 Task: Add the task  Fix issue causing database deadlock on high traffic pages to the section Change Management Sprint in the project TranslateForge and add a Due Date to the respective task as 2024/04/27.
Action: Mouse moved to (567, 350)
Screenshot: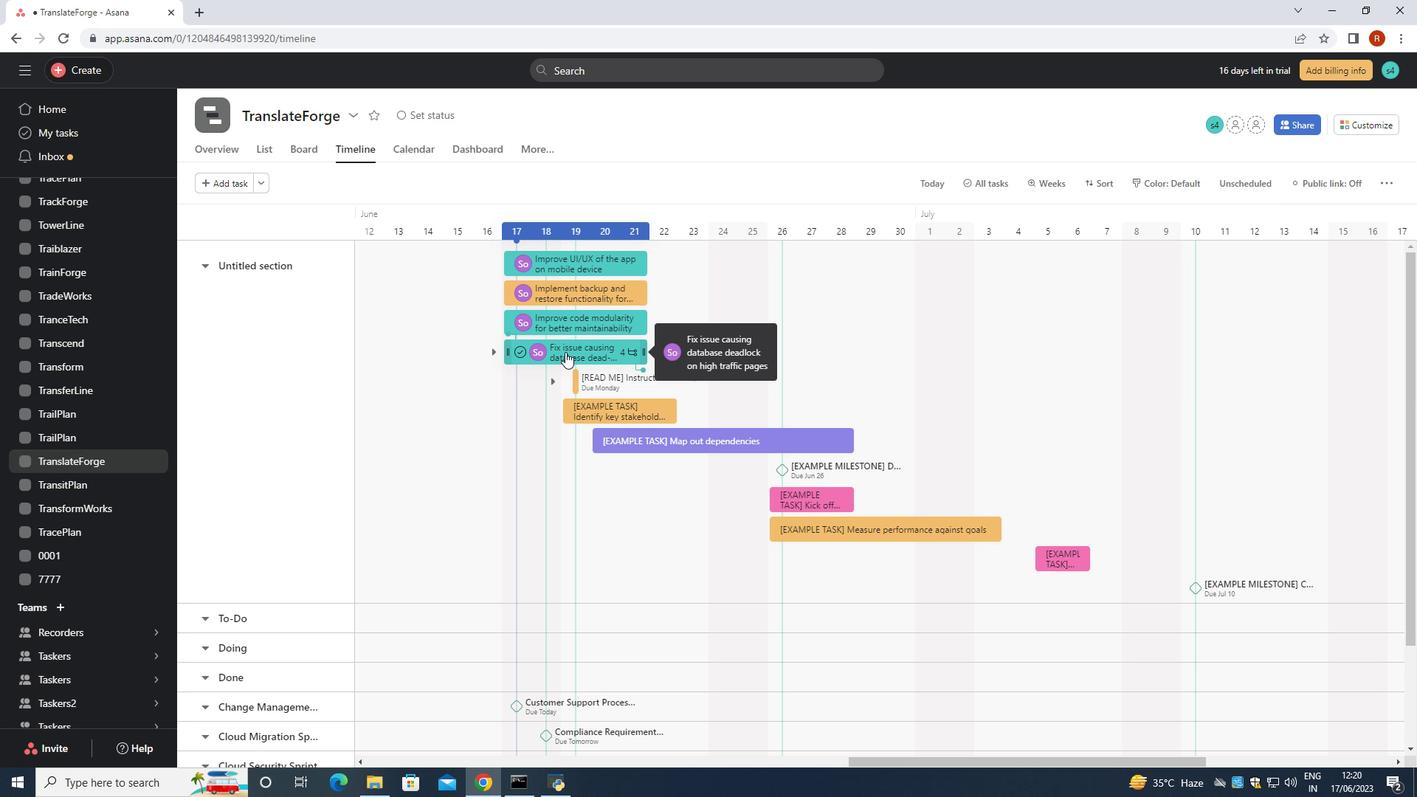 
Action: Mouse pressed left at (567, 350)
Screenshot: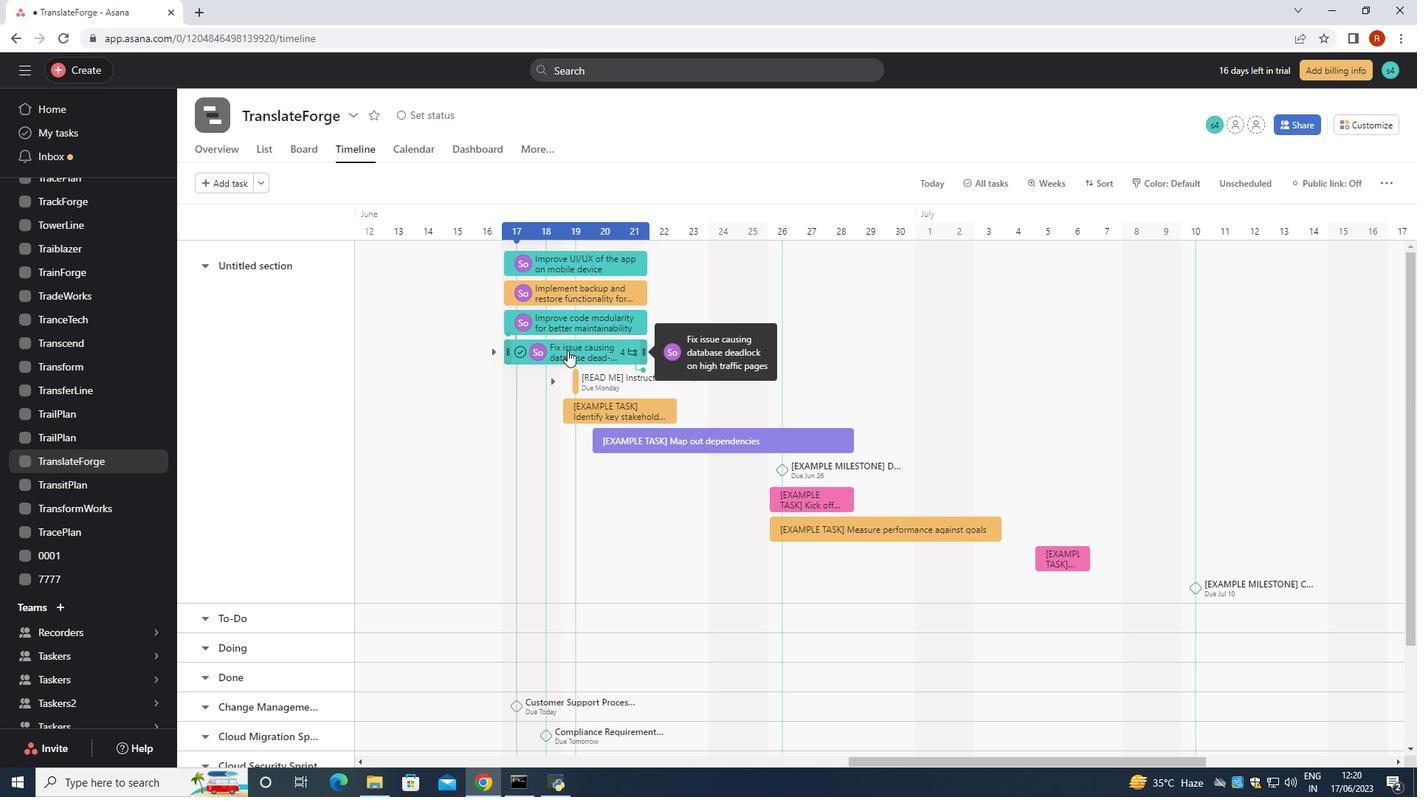 
Action: Mouse moved to (1163, 342)
Screenshot: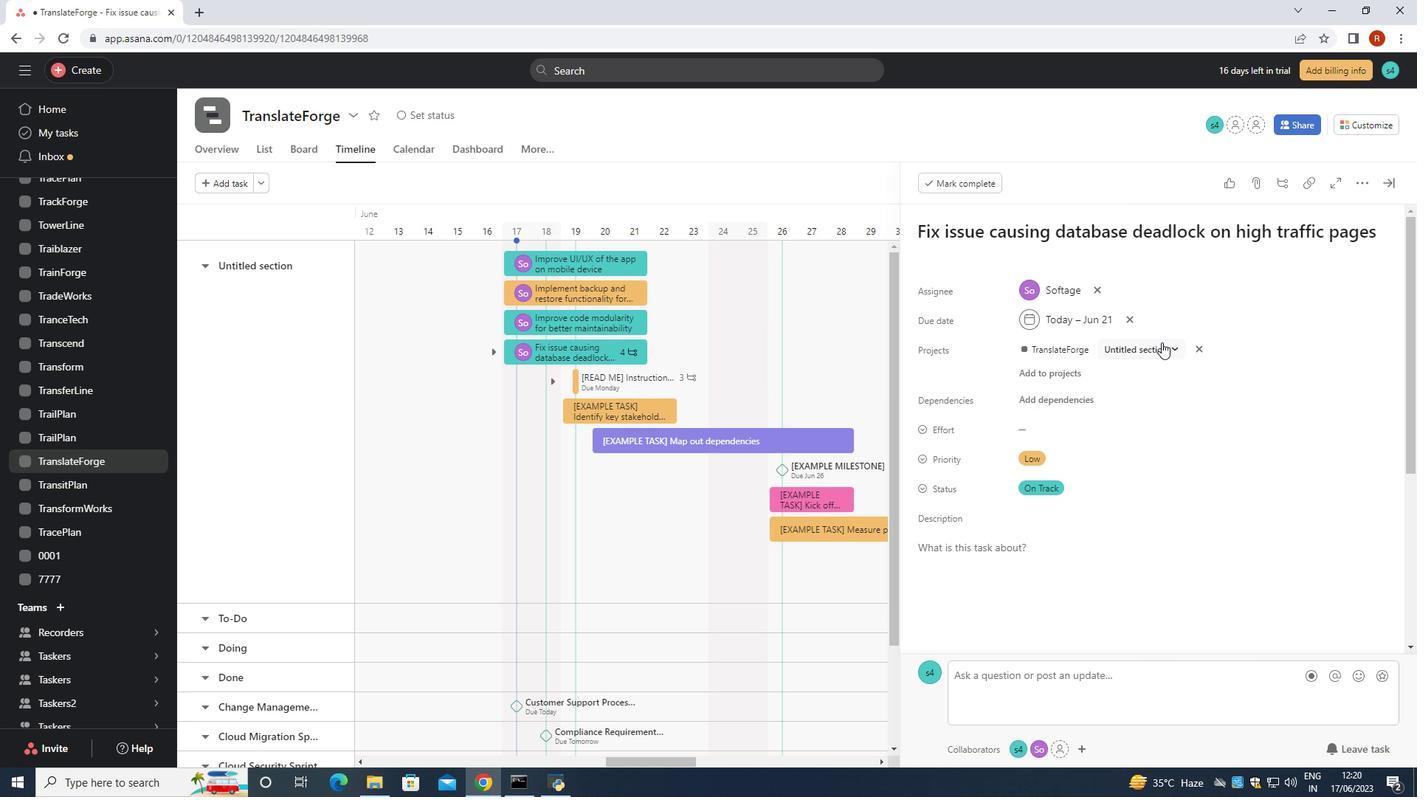 
Action: Mouse pressed left at (1163, 342)
Screenshot: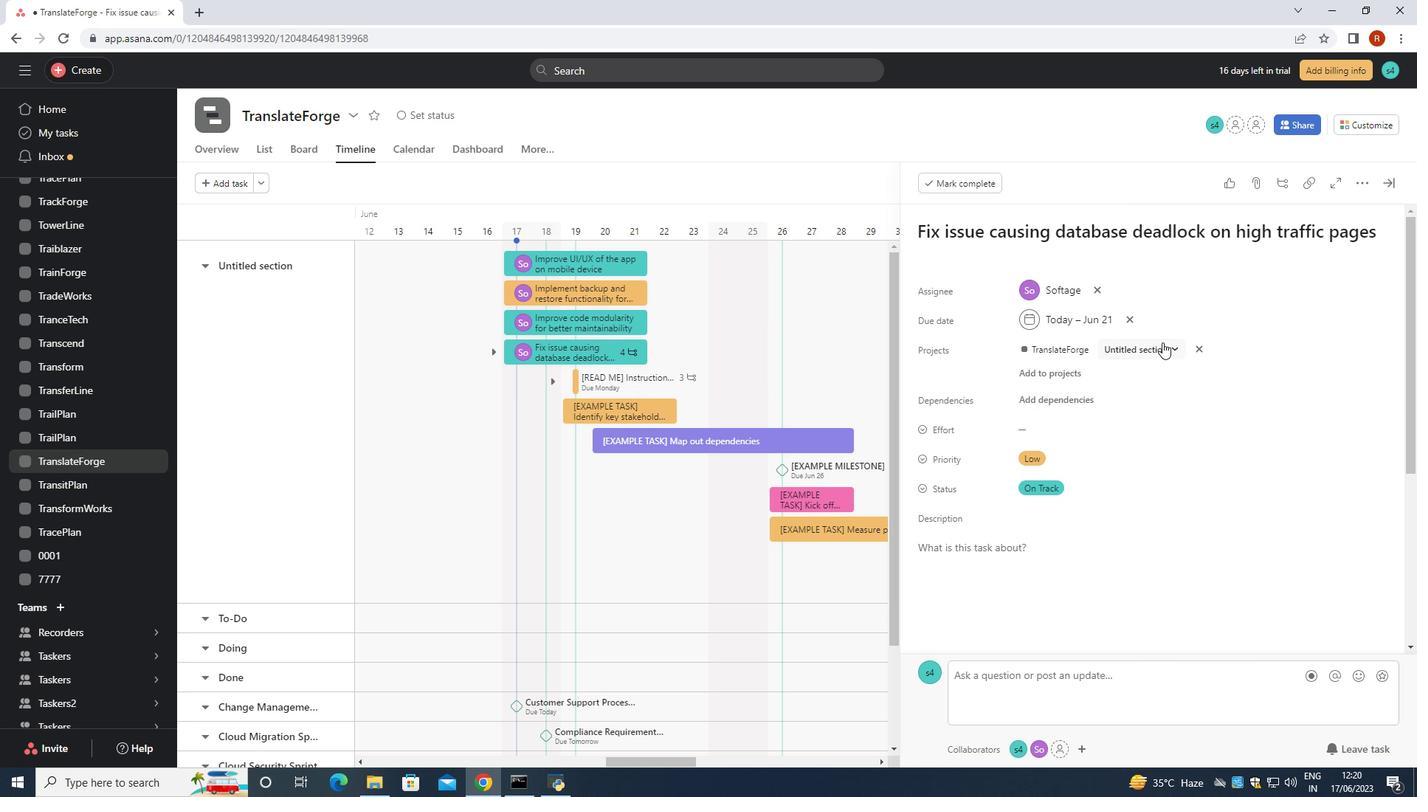 
Action: Mouse moved to (1138, 485)
Screenshot: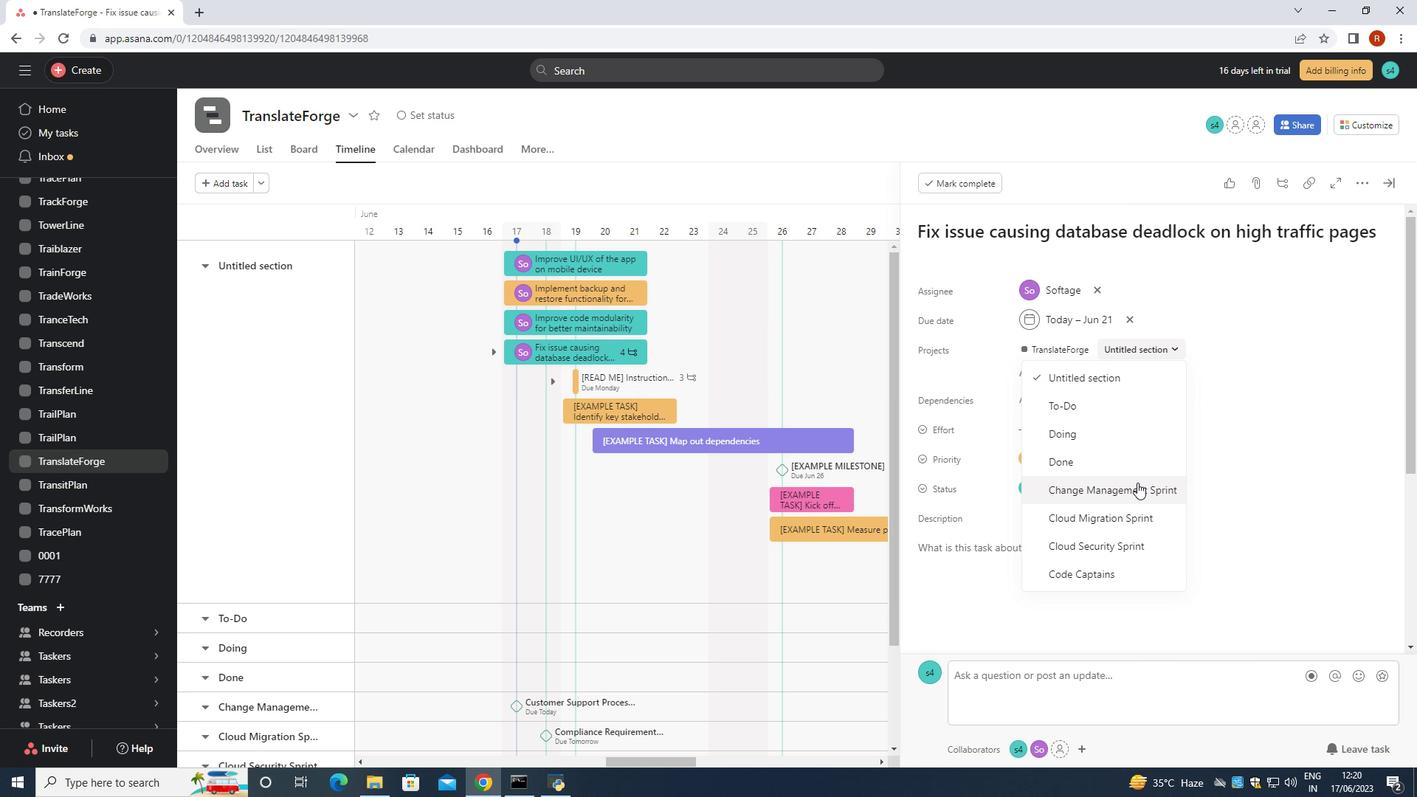 
Action: Mouse pressed left at (1138, 485)
Screenshot: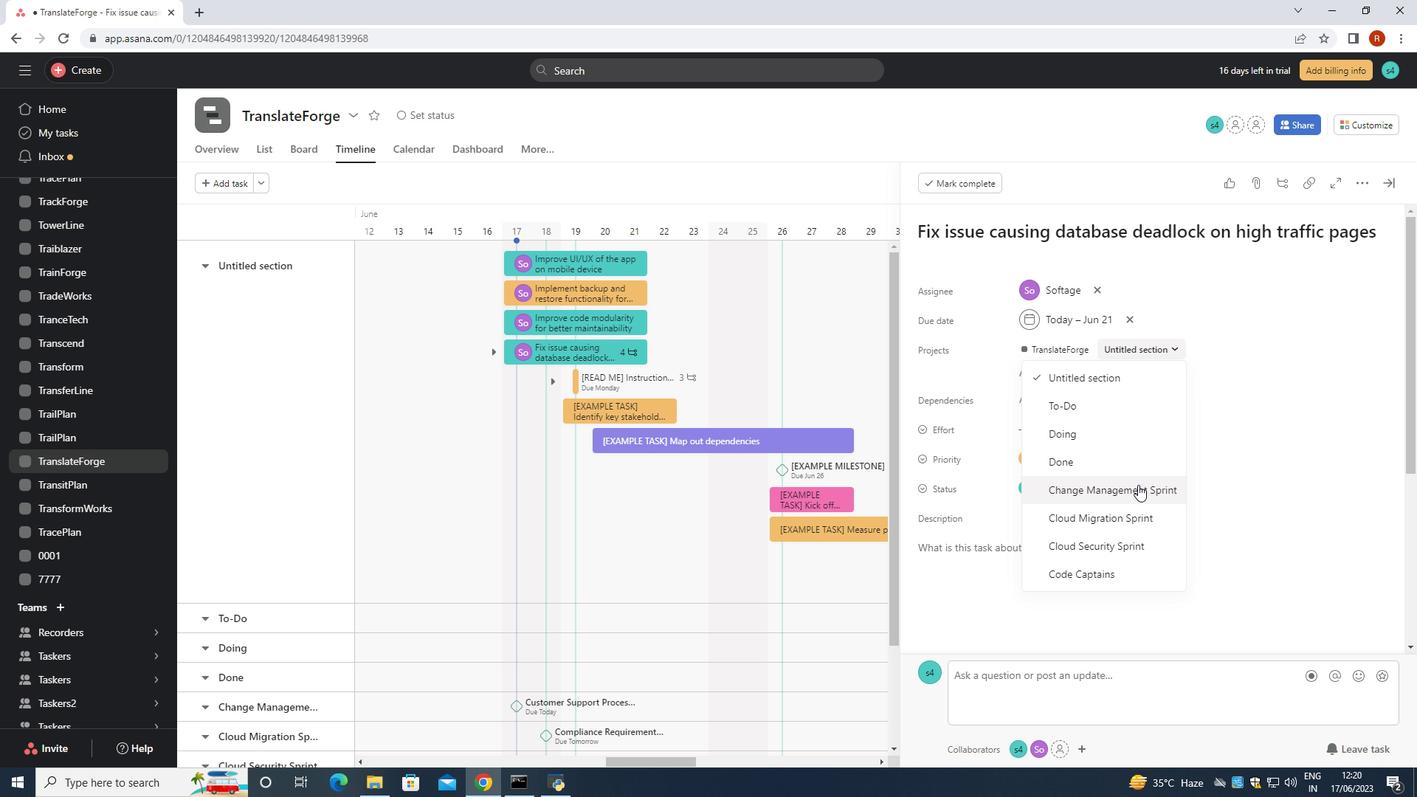 
Action: Mouse moved to (1103, 323)
Screenshot: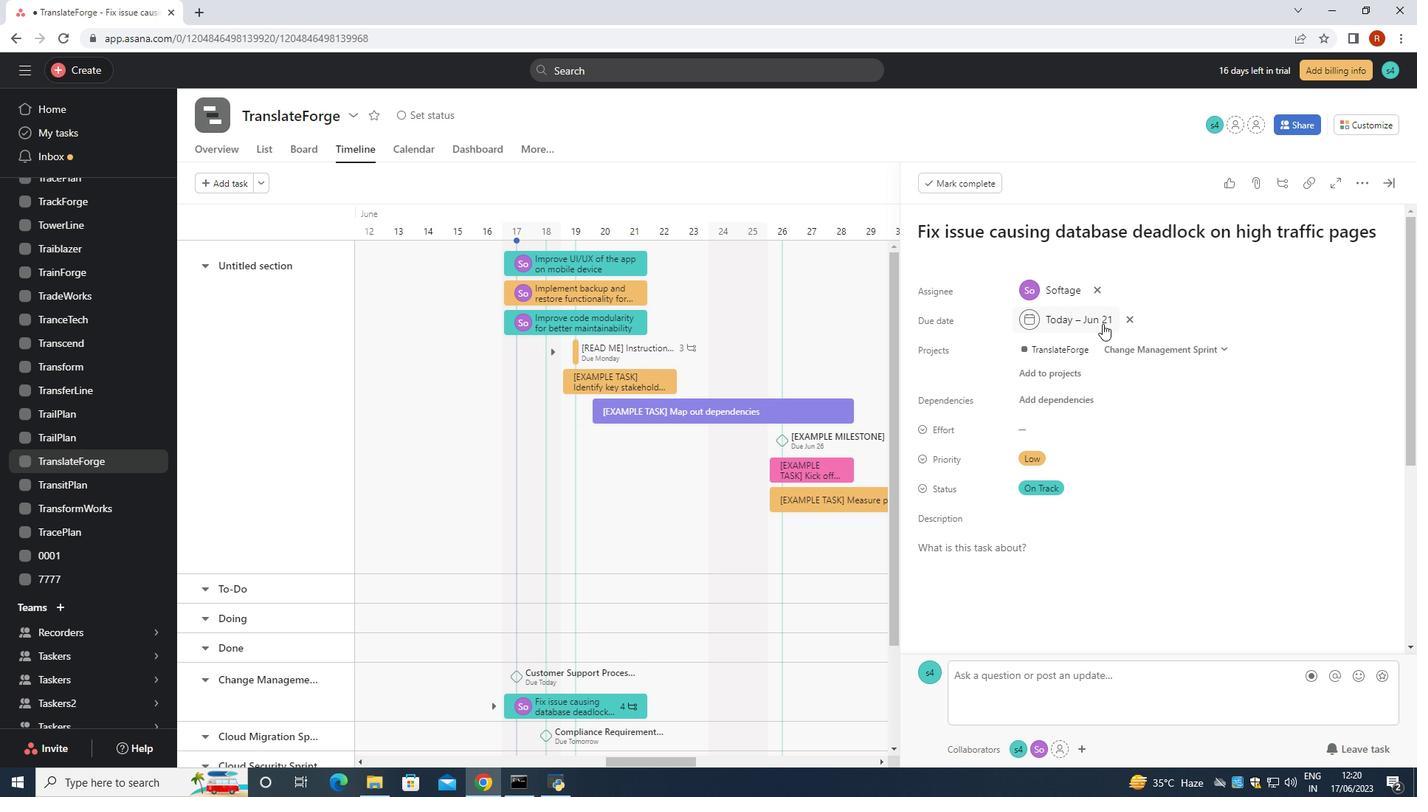 
Action: Mouse pressed left at (1103, 323)
Screenshot: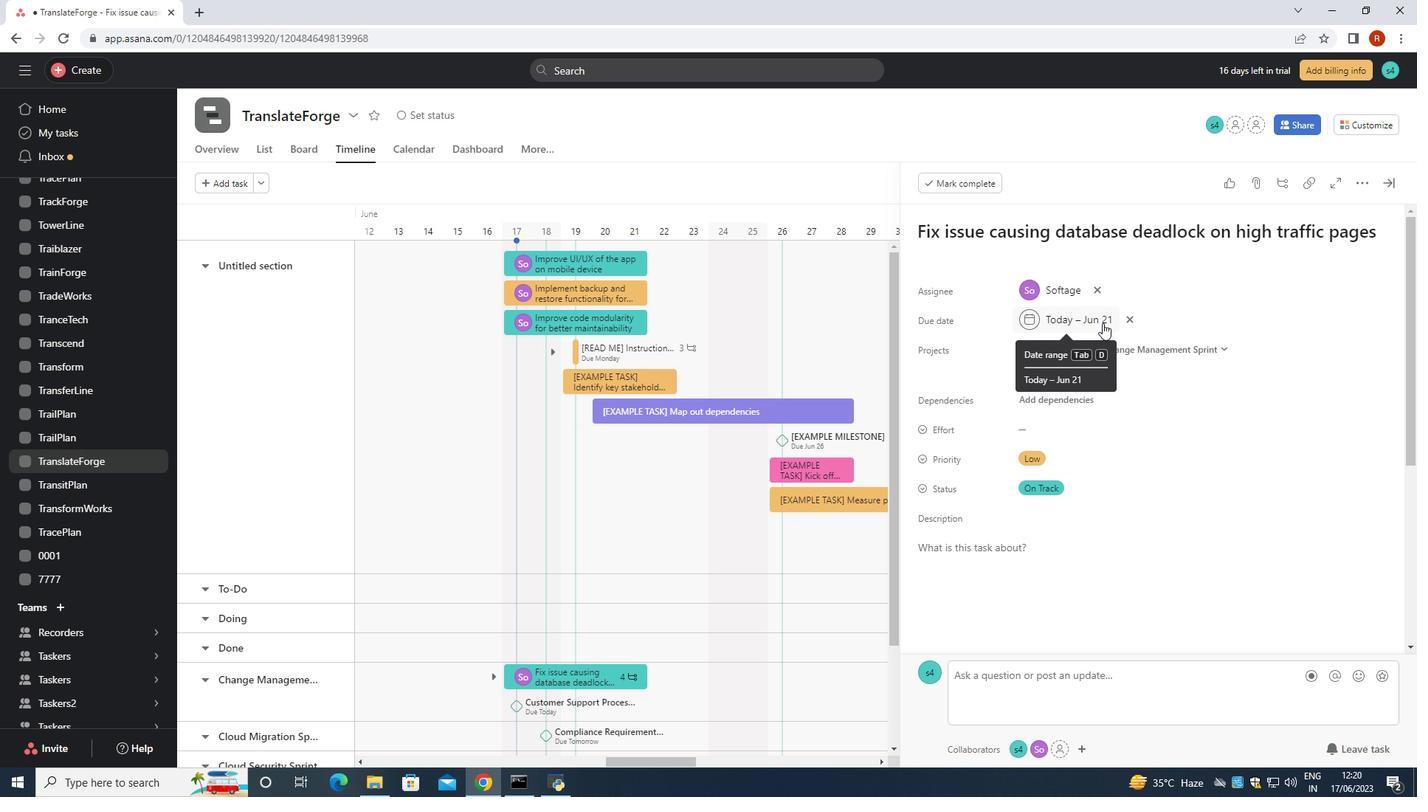 
Action: Mouse moved to (1180, 361)
Screenshot: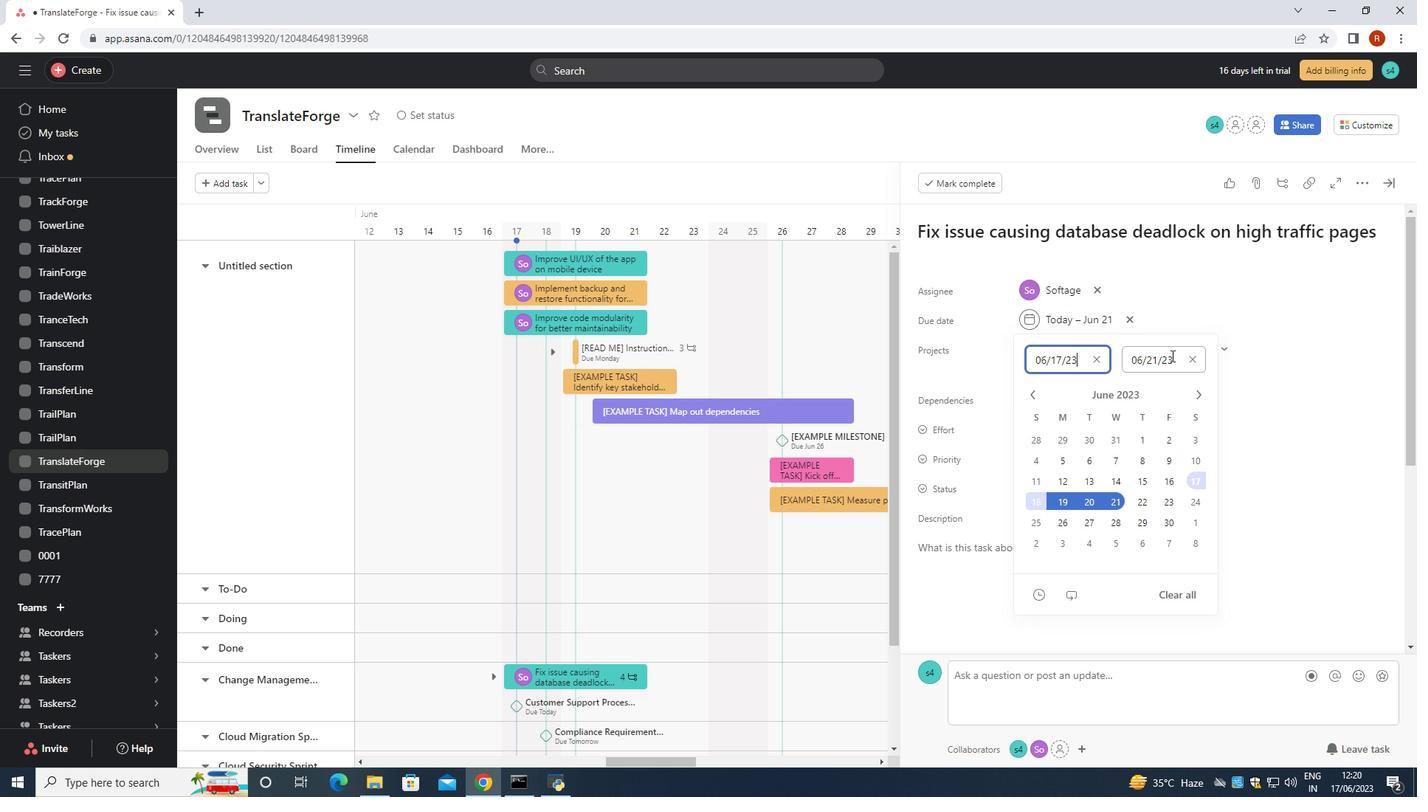 
Action: Mouse pressed left at (1180, 361)
Screenshot: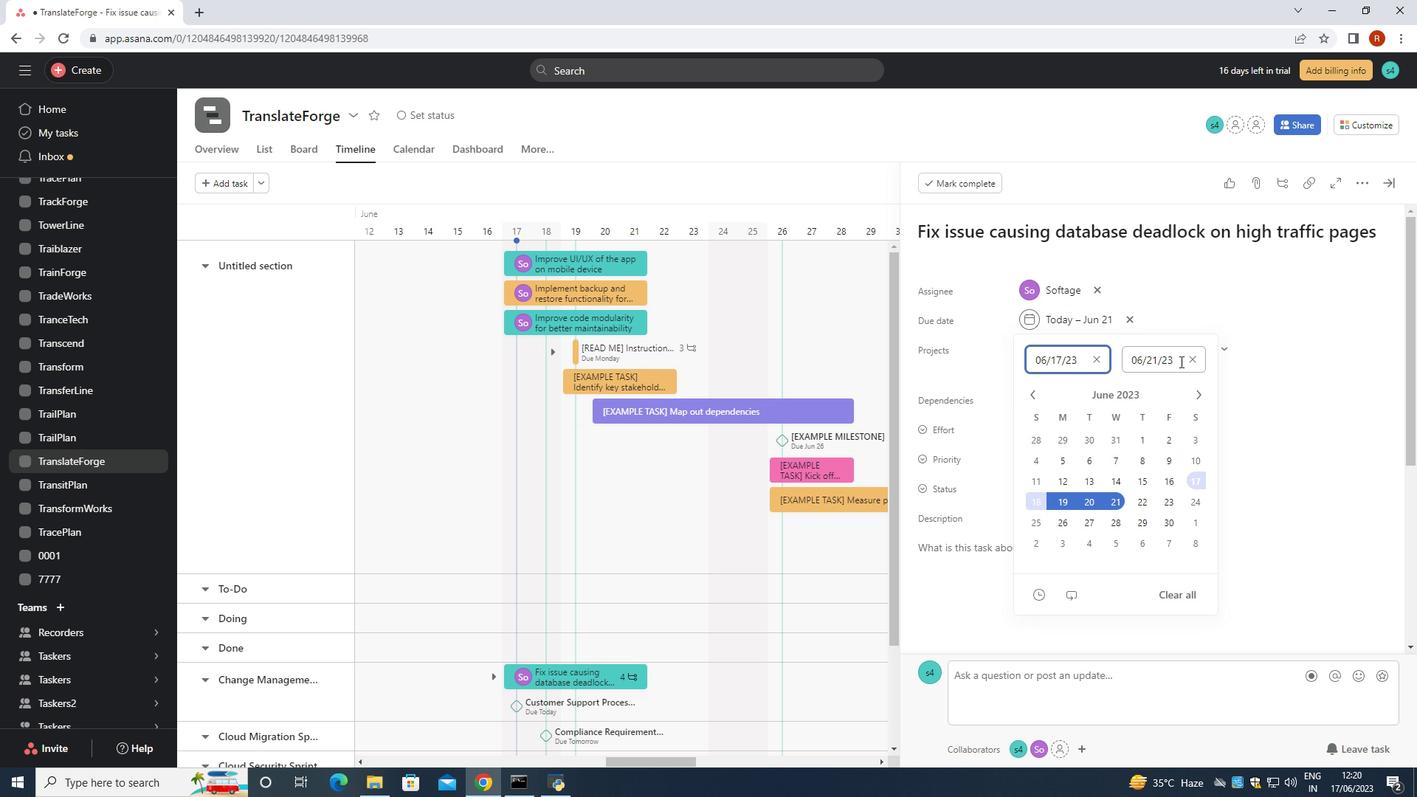 
Action: Key pressed <Key.backspace><Key.backspace><Key.backspace><Key.backspace><Key.backspace><Key.backspace><Key.backspace><Key.backspace><Key.backspace><Key.backspace><Key.backspace><Key.backspace><Key.backspace><Key.backspace><Key.backspace><Key.backspace><Key.backspace><Key.backspace><Key.backspace><Key.backspace><Key.backspace><Key.backspace><Key.backspace><Key.backspace><Key.backspace>2024/04/27<Key.enter>
Screenshot: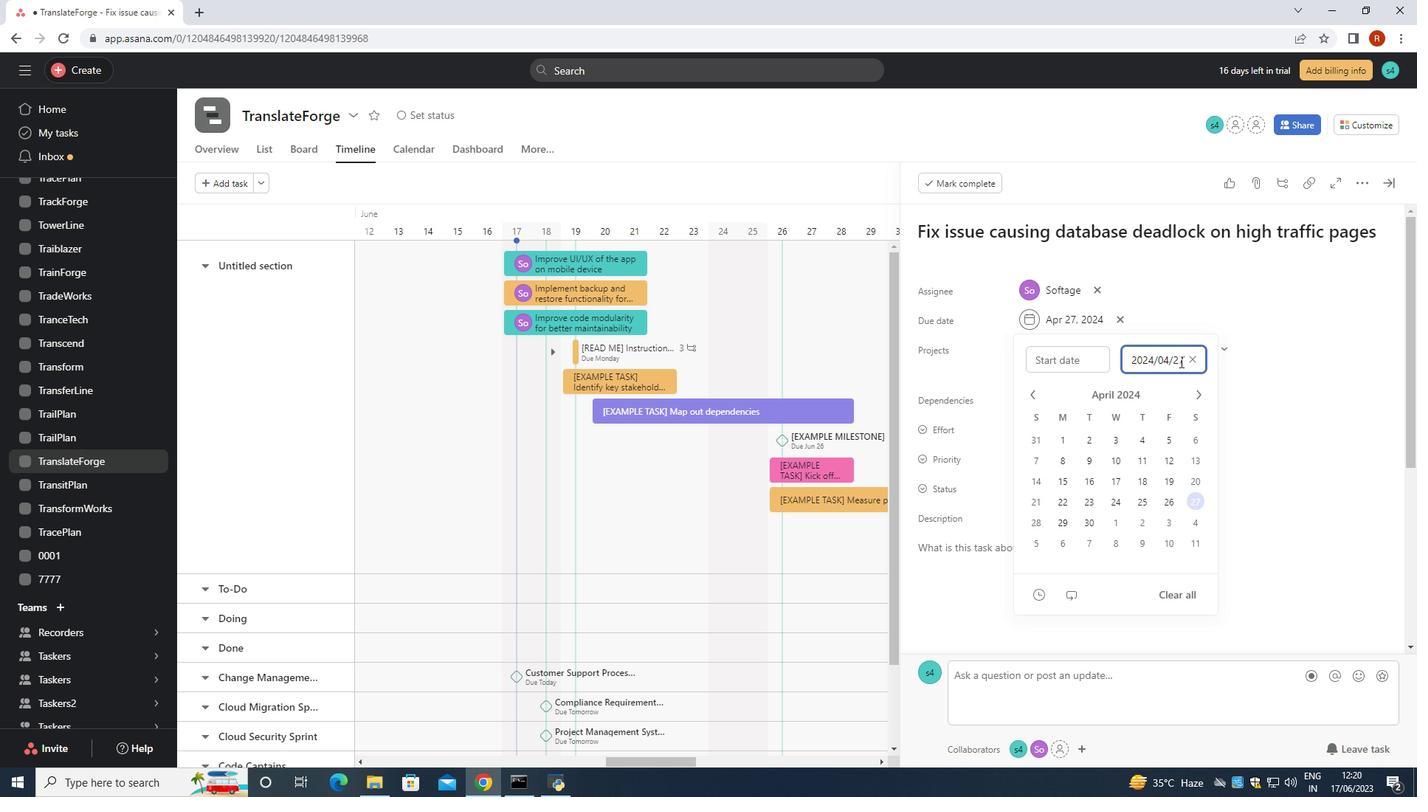 
